 Task: Search for flights for 2 adults and 2 children from Toronto to Vancouver on August 12, 2023.
Action: Mouse moved to (329, 364)
Screenshot: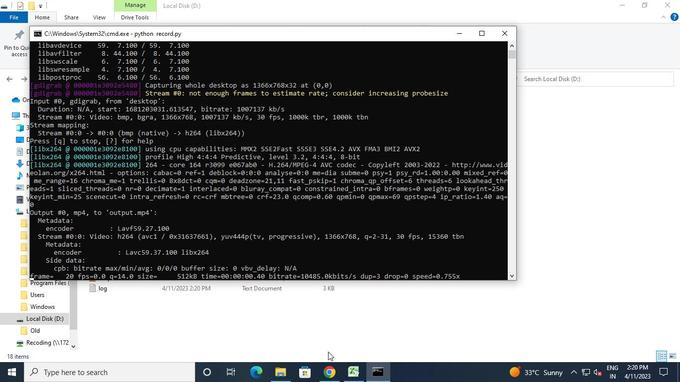 
Action: Mouse pressed left at (329, 364)
Screenshot: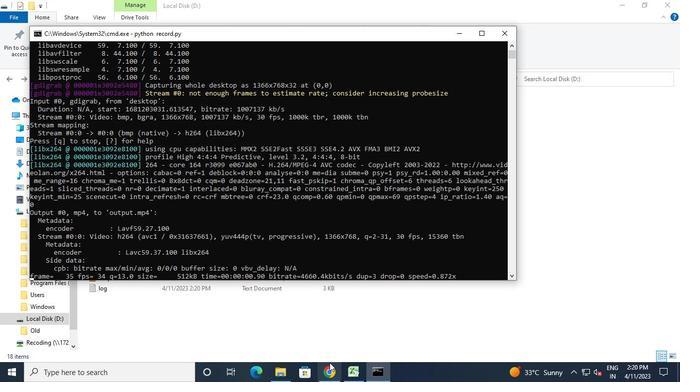 
Action: Mouse moved to (24, 219)
Screenshot: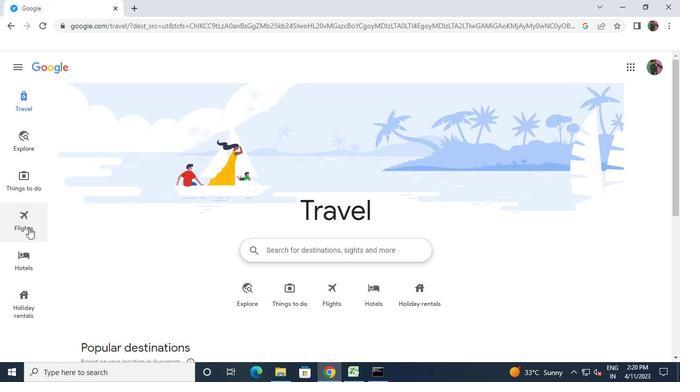 
Action: Mouse pressed left at (24, 219)
Screenshot: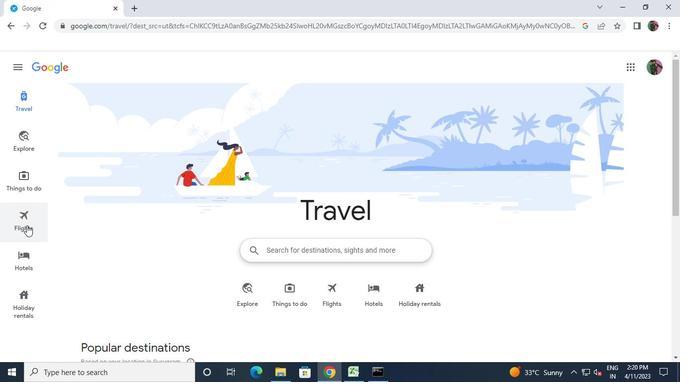 
Action: Mouse moved to (179, 104)
Screenshot: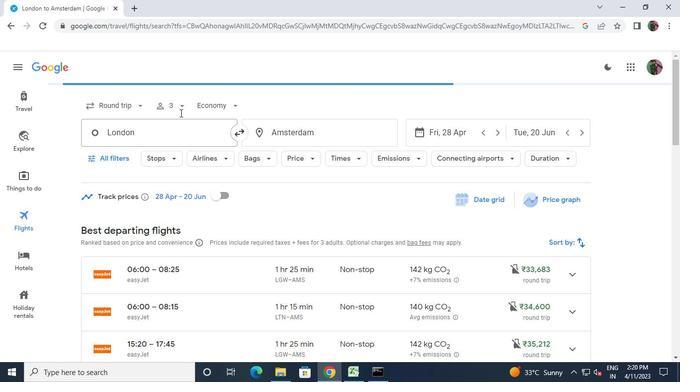 
Action: Mouse pressed left at (179, 104)
Screenshot: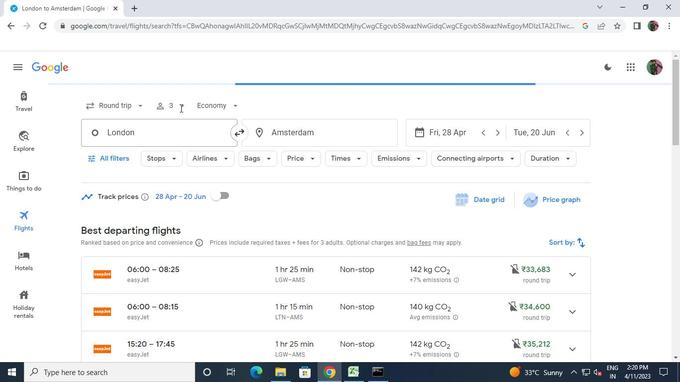 
Action: Mouse moved to (221, 129)
Screenshot: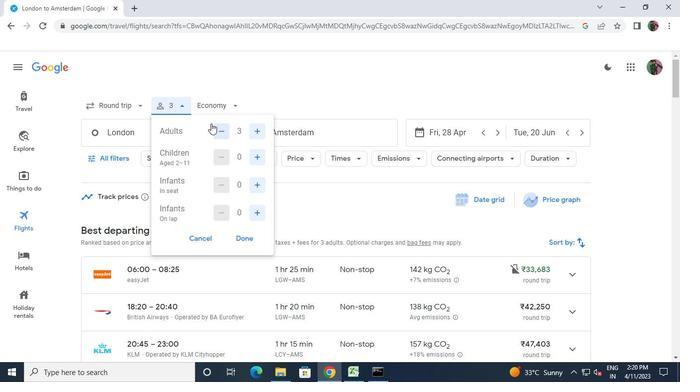
Action: Mouse pressed left at (221, 129)
Screenshot: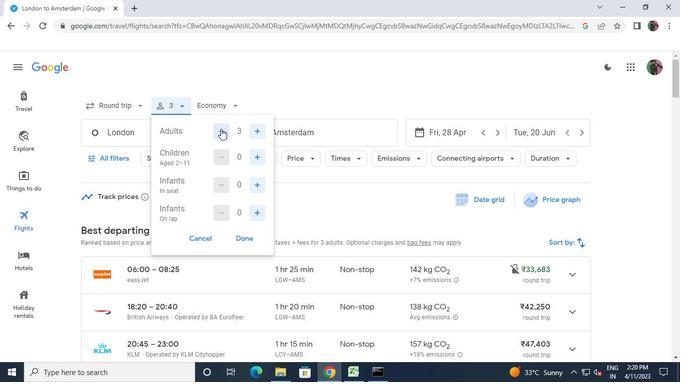 
Action: Mouse moved to (255, 158)
Screenshot: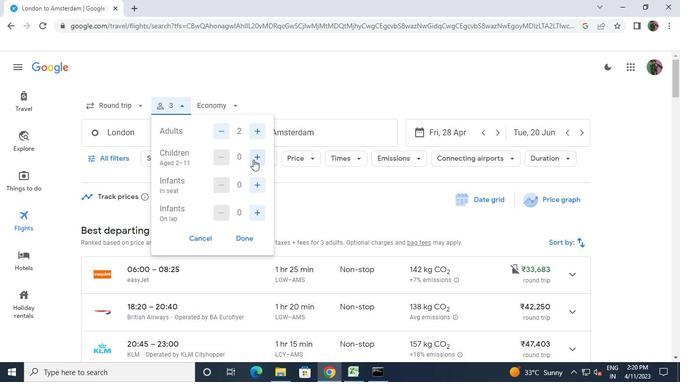 
Action: Mouse pressed left at (255, 158)
Screenshot: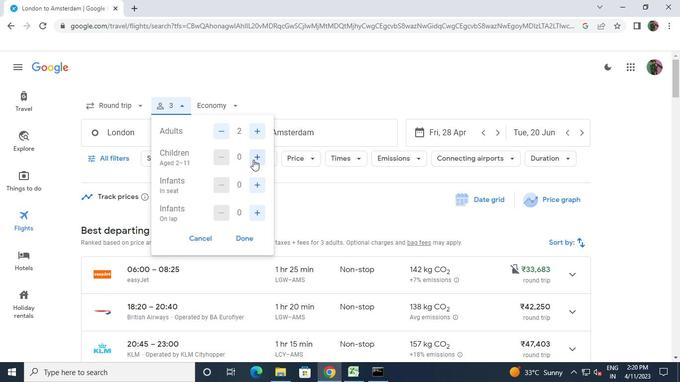 
Action: Mouse moved to (255, 157)
Screenshot: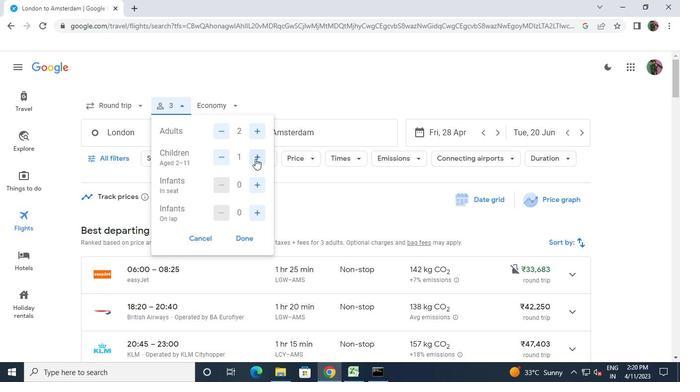 
Action: Mouse pressed left at (255, 157)
Screenshot: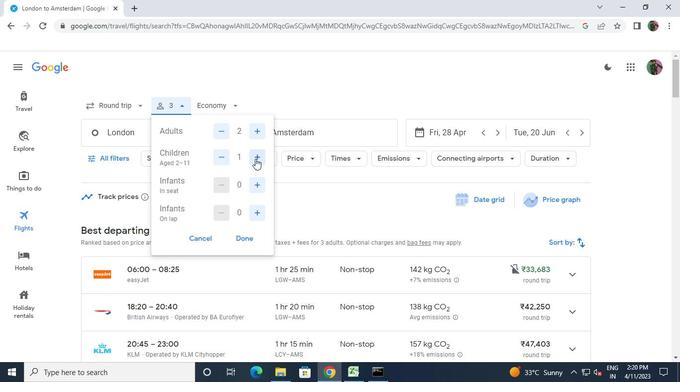 
Action: Mouse moved to (246, 240)
Screenshot: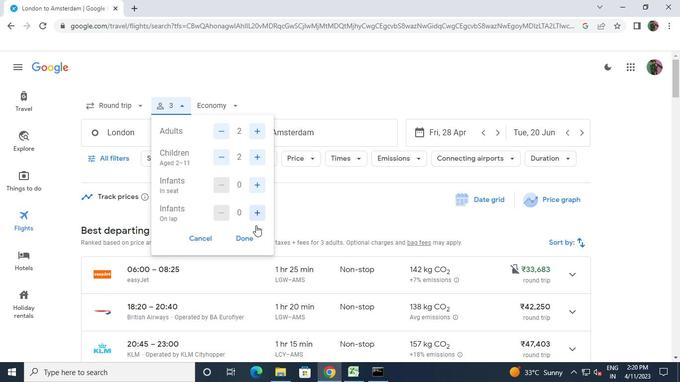 
Action: Mouse pressed left at (246, 240)
Screenshot: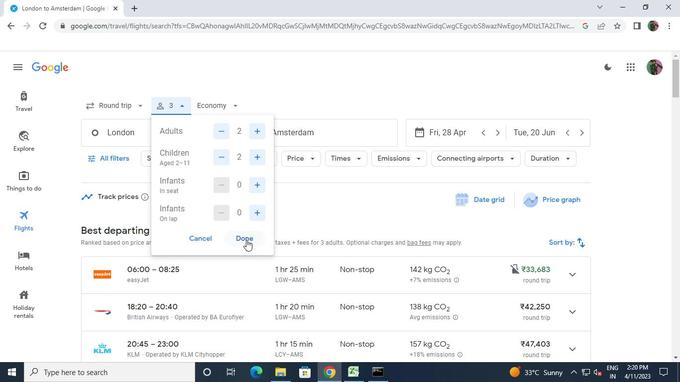 
Action: Mouse moved to (452, 130)
Screenshot: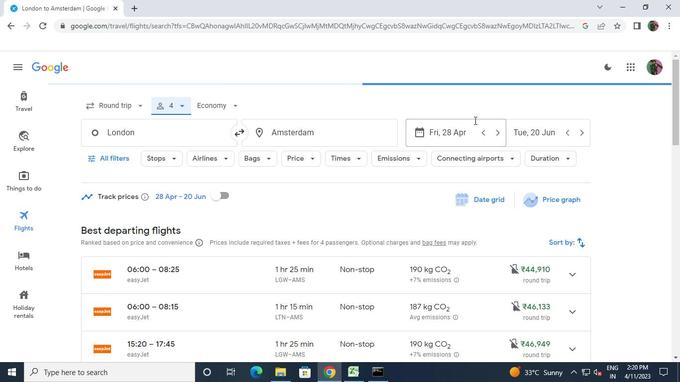 
Action: Mouse pressed left at (452, 130)
Screenshot: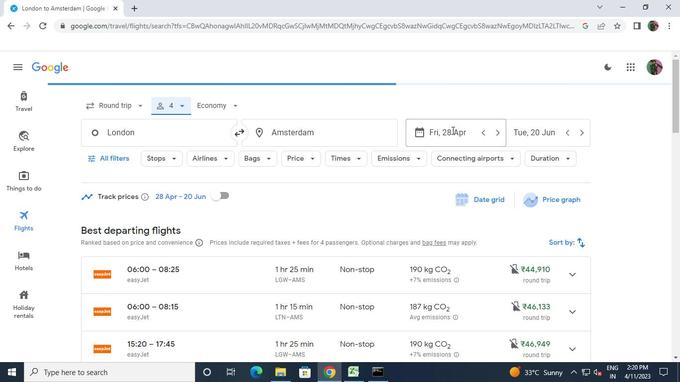 
Action: Mouse moved to (544, 92)
Screenshot: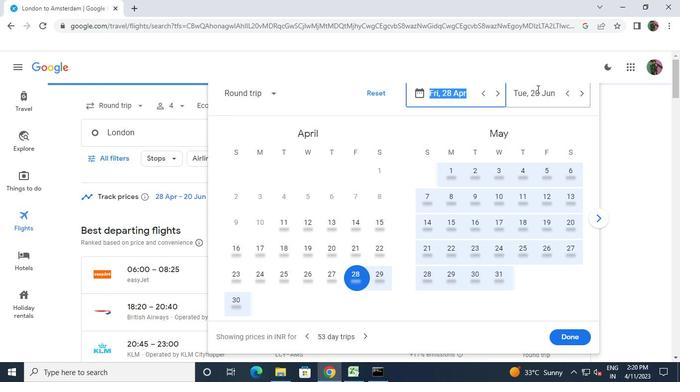 
Action: Mouse pressed left at (544, 92)
Screenshot: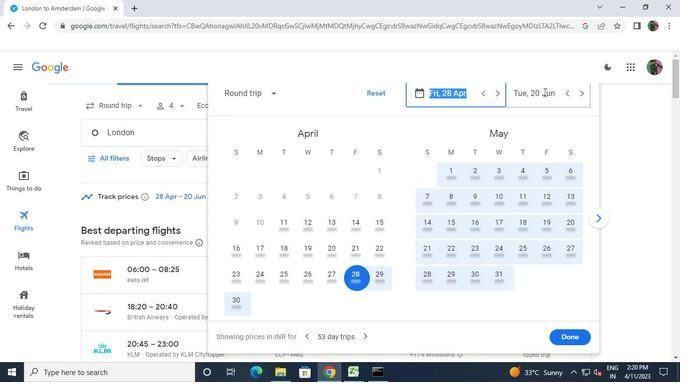
Action: Mouse moved to (558, 95)
Screenshot: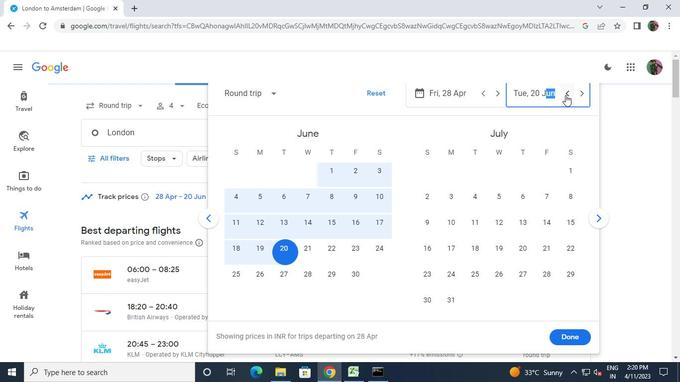 
Action: Keyboard a
Screenshot: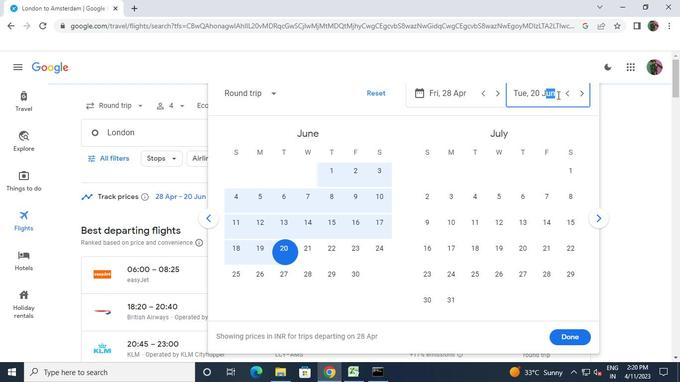 
Action: Keyboard u
Screenshot: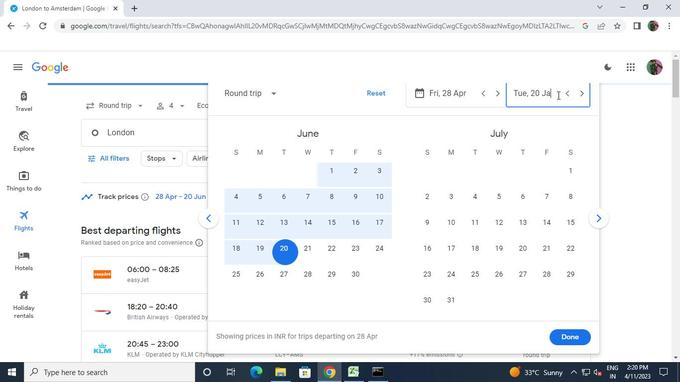 
Action: Keyboard g
Screenshot: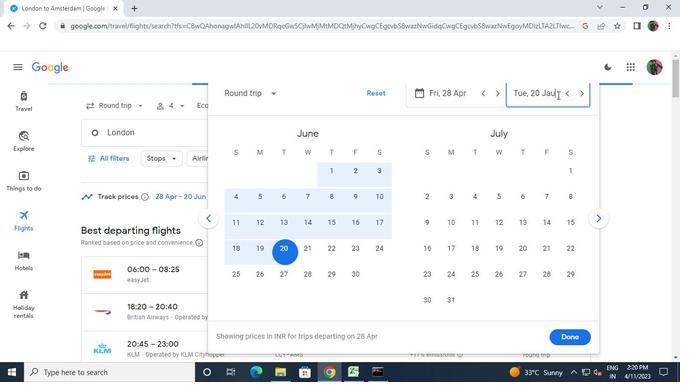 
Action: Keyboard Key.enter
Screenshot: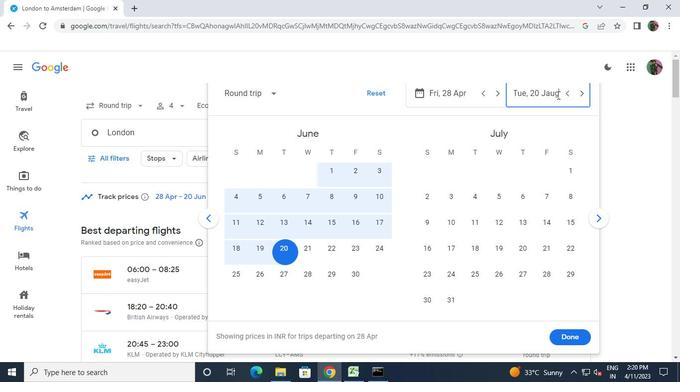 
Action: Mouse moved to (572, 331)
Screenshot: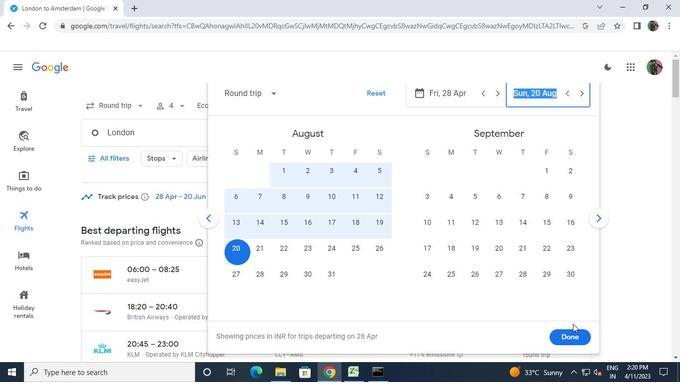 
Action: Mouse pressed left at (572, 331)
Screenshot: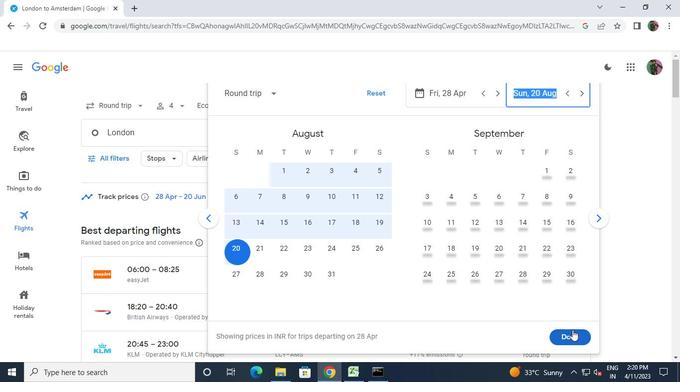 
Action: Mouse moved to (158, 135)
Screenshot: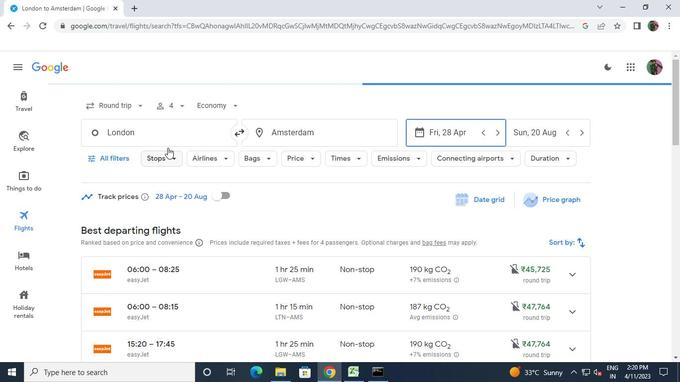 
Action: Mouse pressed left at (158, 135)
Screenshot: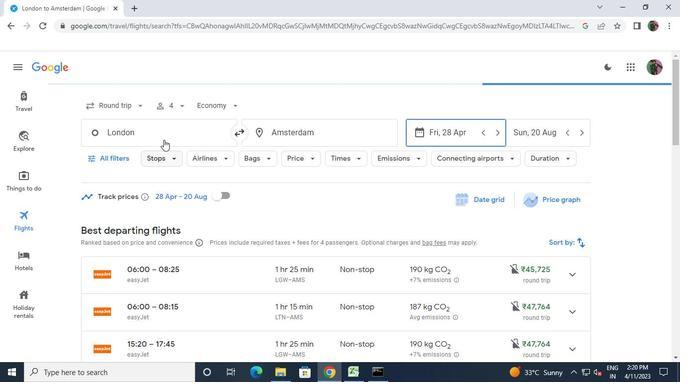 
Action: Keyboard t
Screenshot: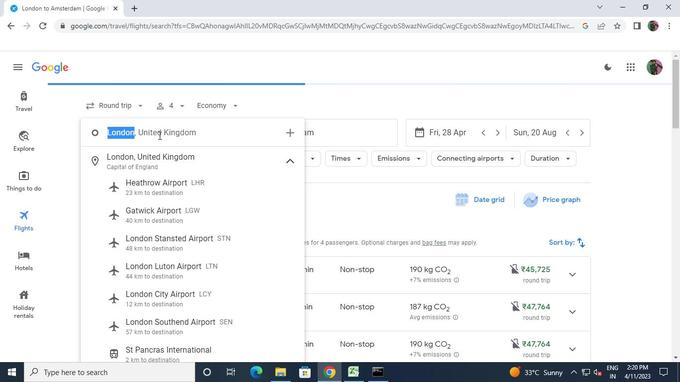 
Action: Keyboard o
Screenshot: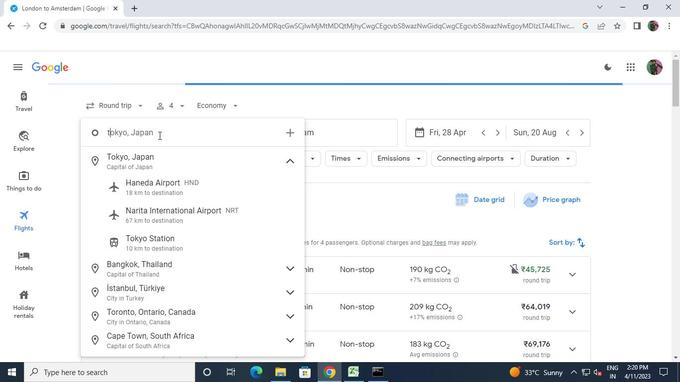 
Action: Keyboard r
Screenshot: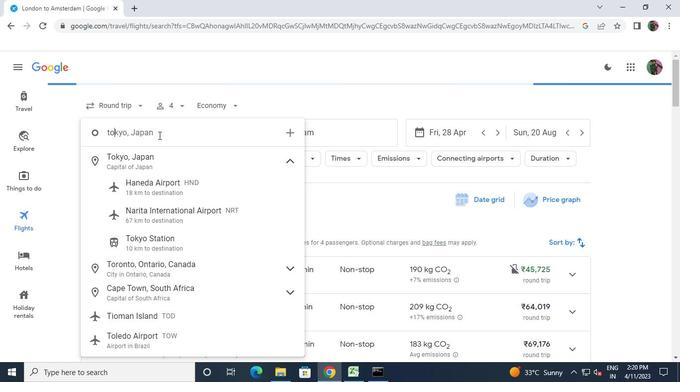 
Action: Mouse moved to (162, 153)
Screenshot: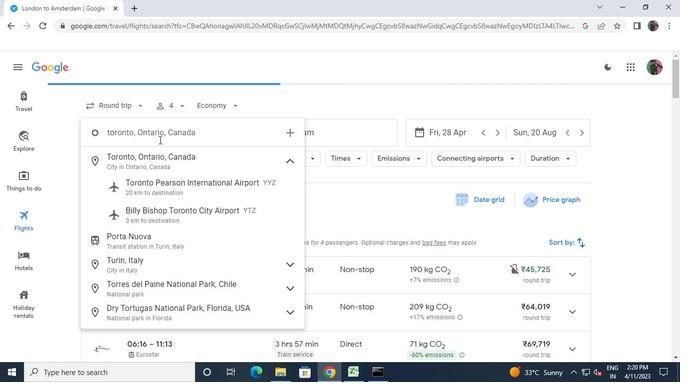 
Action: Mouse pressed left at (162, 153)
Screenshot: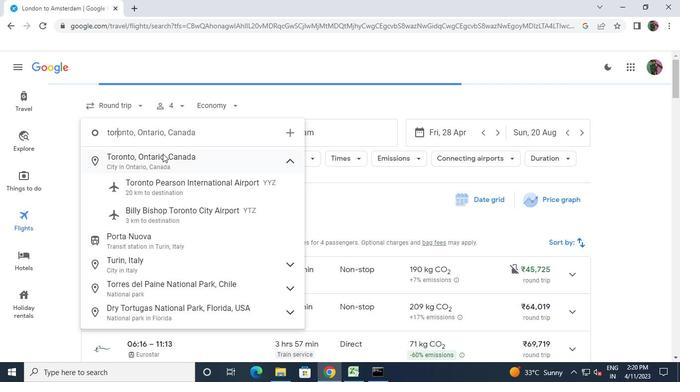 
Action: Mouse moved to (278, 134)
Screenshot: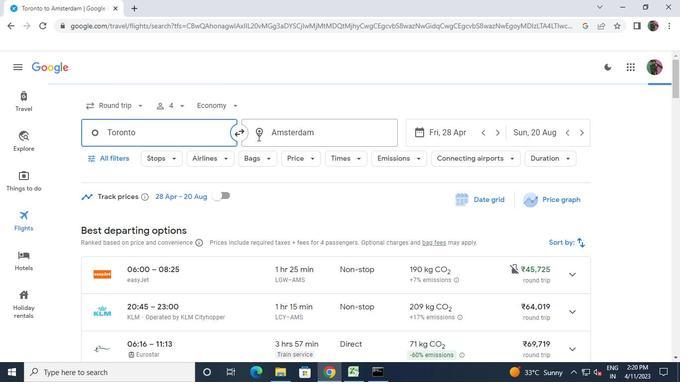 
Action: Mouse pressed left at (278, 134)
Screenshot: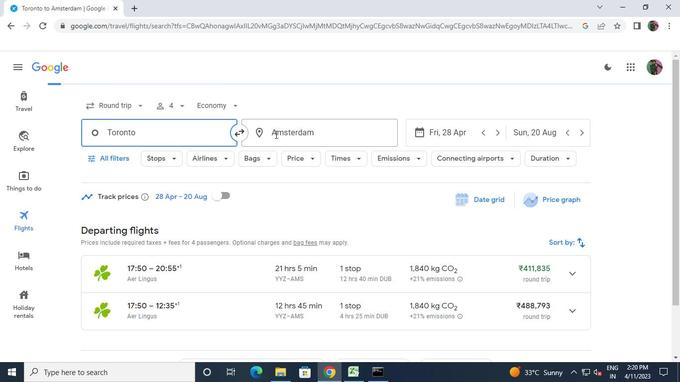 
Action: Keyboard v
Screenshot: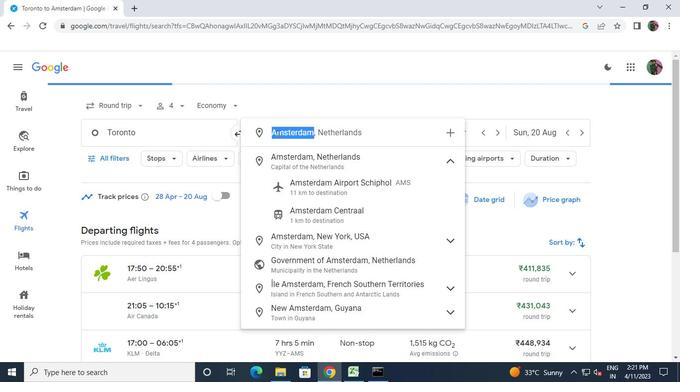 
Action: Keyboard a
Screenshot: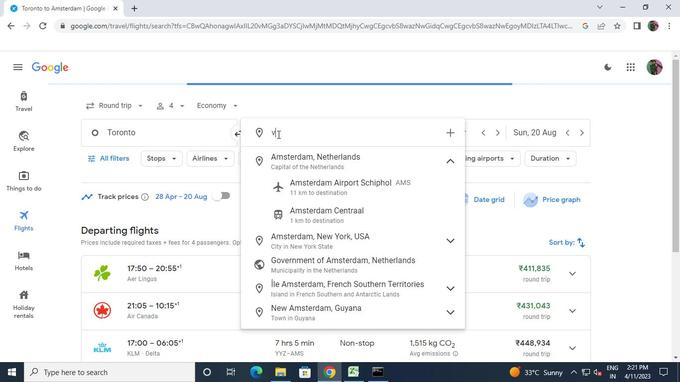 
Action: Keyboard n
Screenshot: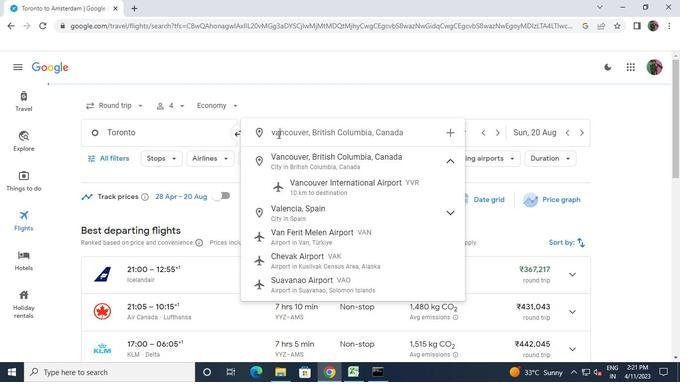 
Action: Keyboard c
Screenshot: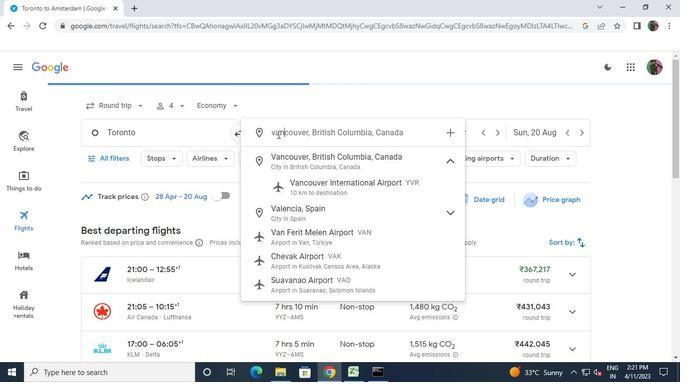 
Action: Keyboard o
Screenshot: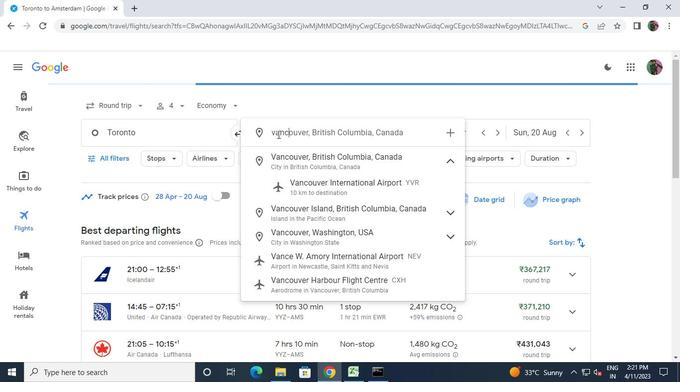 
Action: Mouse moved to (320, 158)
Screenshot: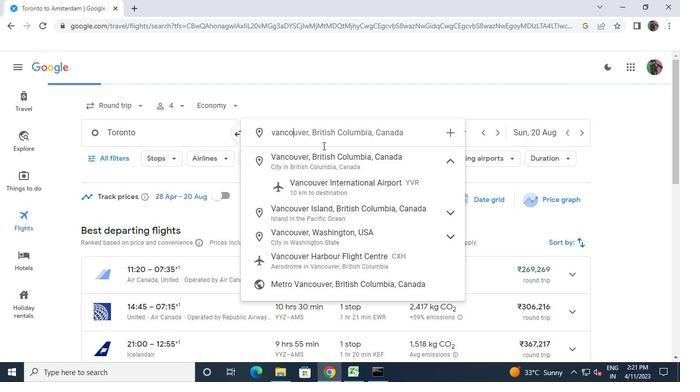 
Action: Mouse pressed left at (320, 158)
Screenshot: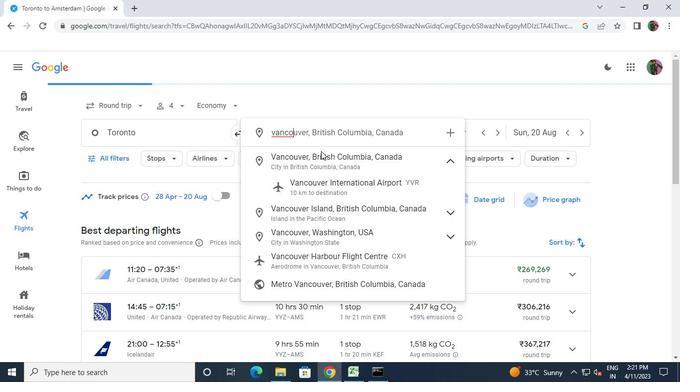 
Action: Mouse moved to (288, 263)
Screenshot: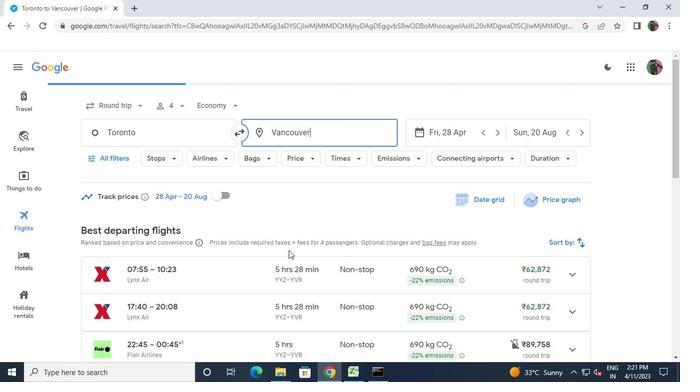 
Action: Mouse pressed left at (288, 263)
Screenshot: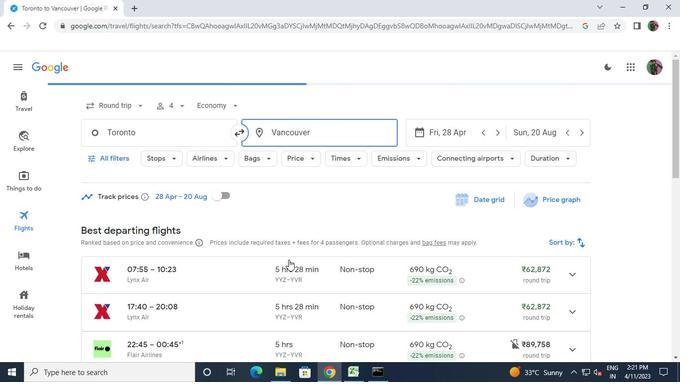 
Action: Mouse moved to (420, 306)
Screenshot: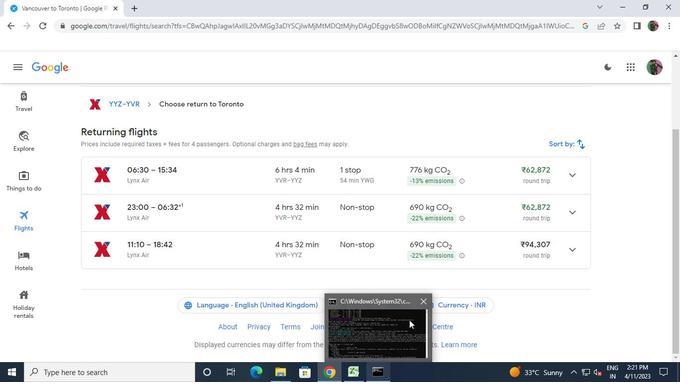 
Action: Mouse pressed left at (420, 306)
Screenshot: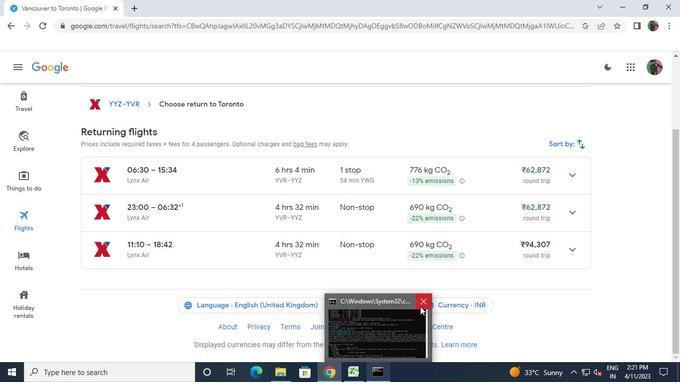 
